 Task: Check the percentage active listings of hardwood floors in the last 3 years.
Action: Mouse moved to (937, 239)
Screenshot: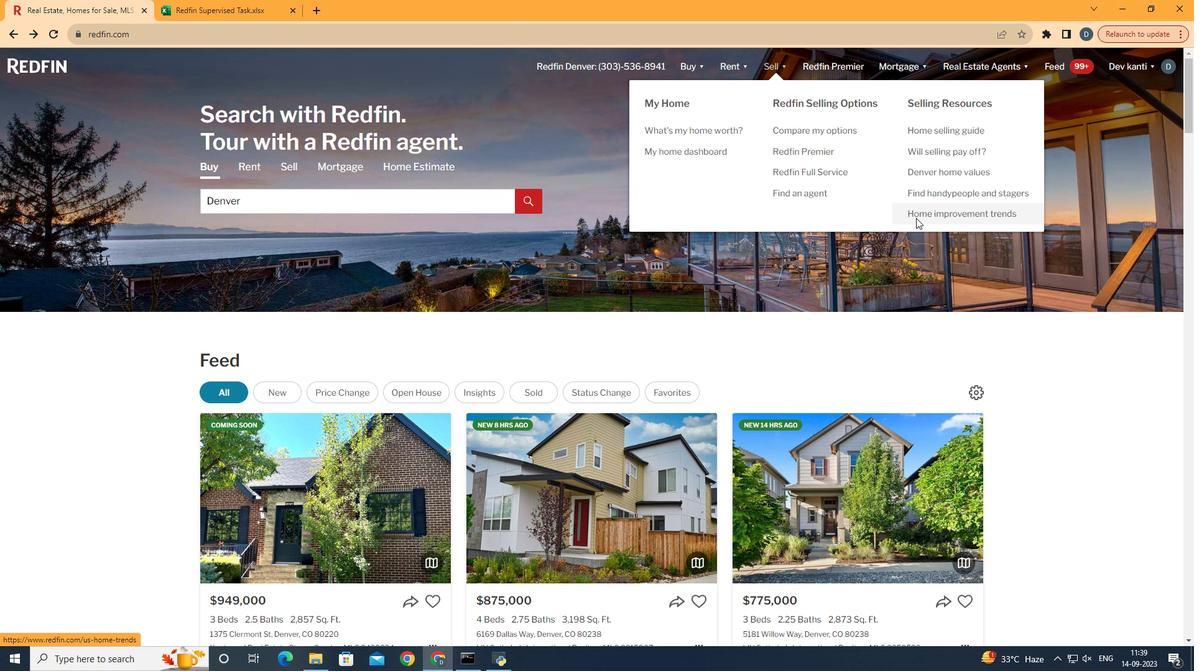 
Action: Mouse pressed left at (937, 239)
Screenshot: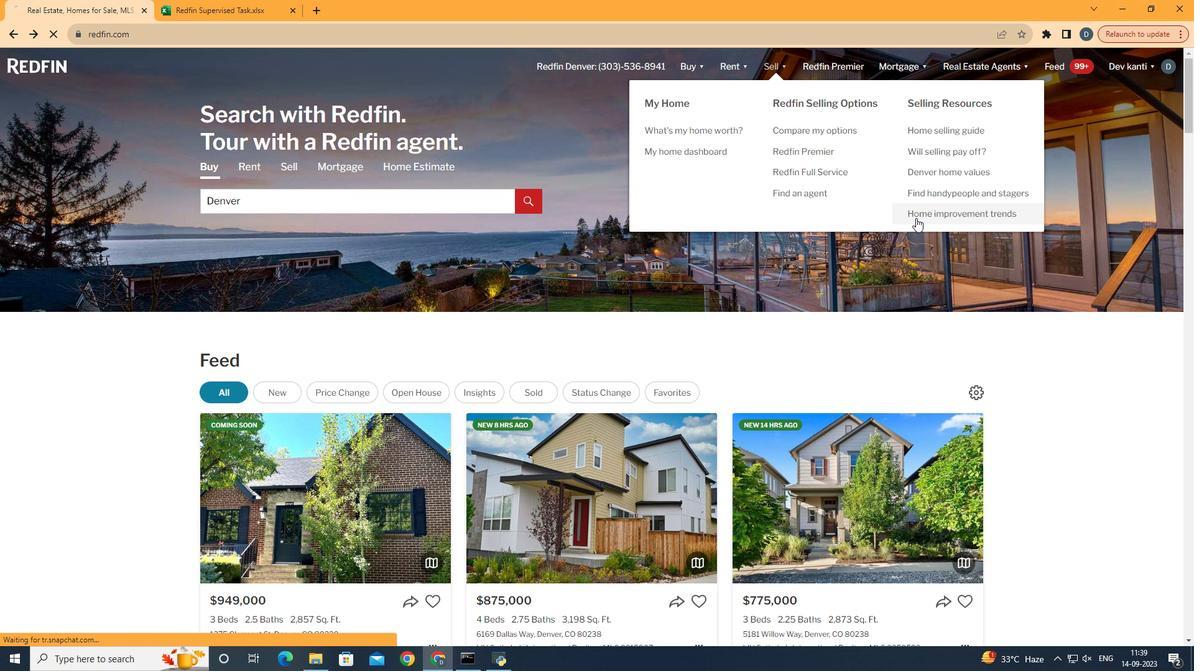 
Action: Mouse moved to (264, 266)
Screenshot: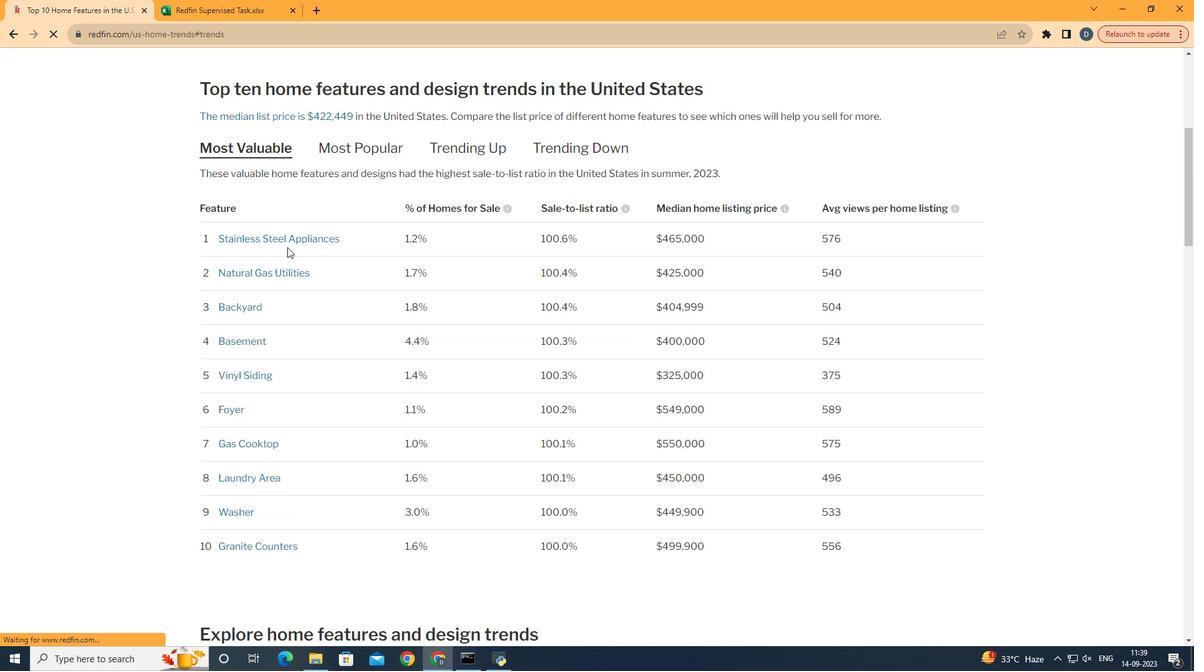 
Action: Mouse pressed left at (264, 266)
Screenshot: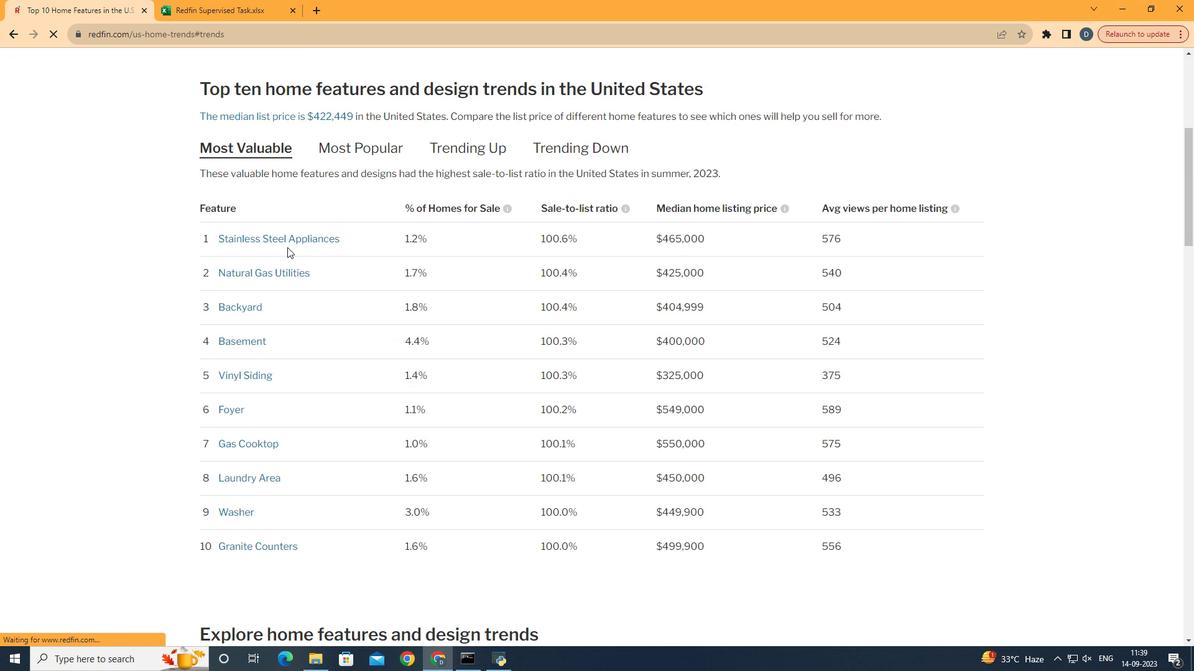 
Action: Mouse moved to (401, 311)
Screenshot: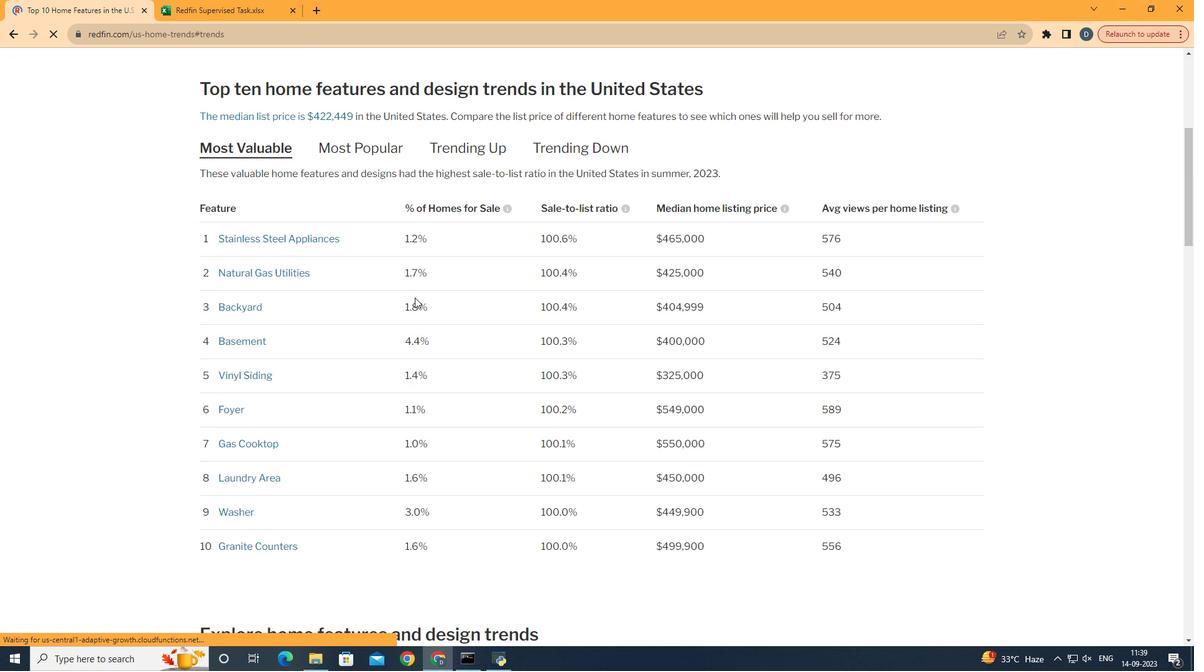 
Action: Mouse scrolled (401, 310) with delta (0, 0)
Screenshot: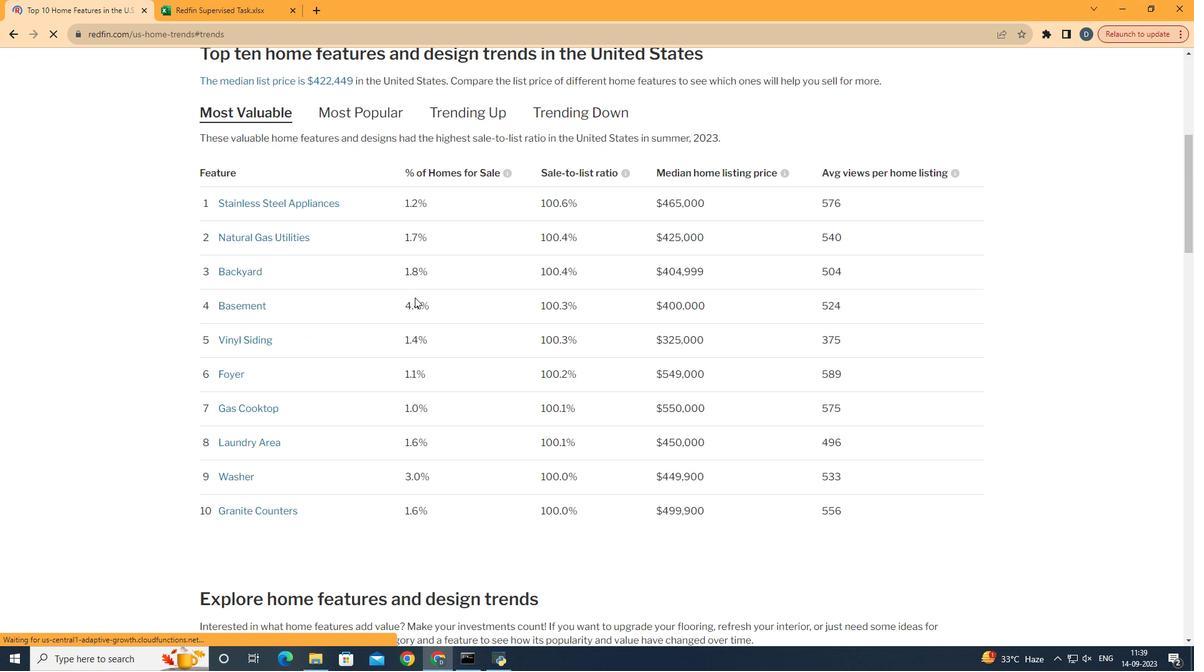 
Action: Mouse scrolled (401, 310) with delta (0, 0)
Screenshot: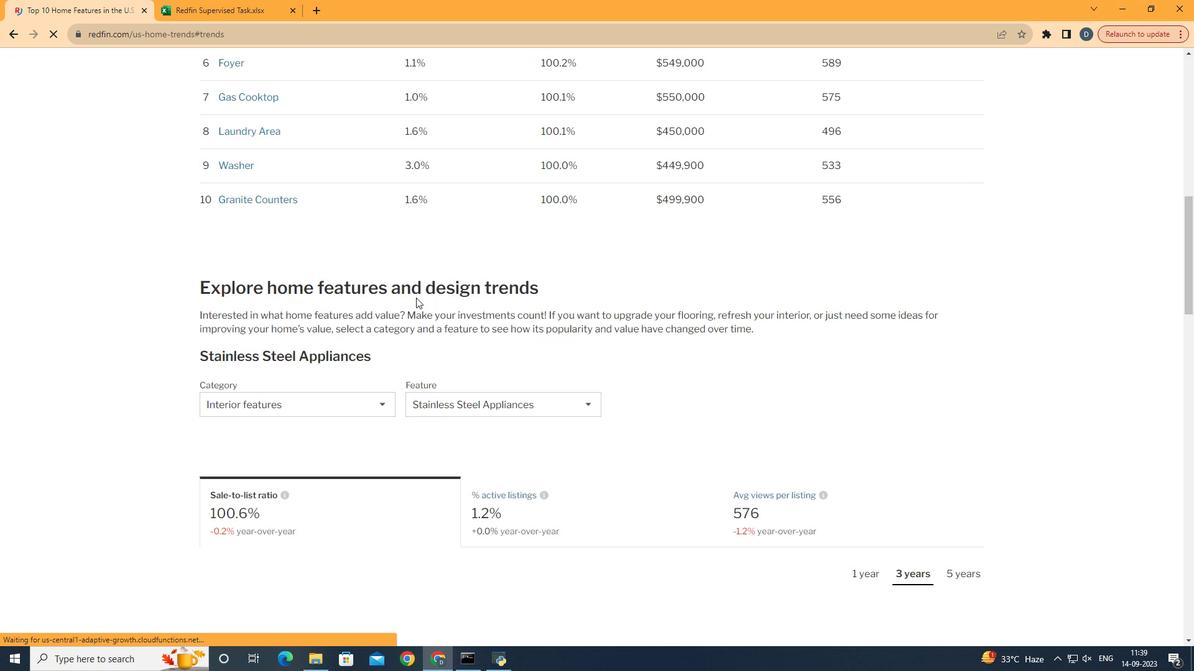 
Action: Mouse scrolled (401, 310) with delta (0, 0)
Screenshot: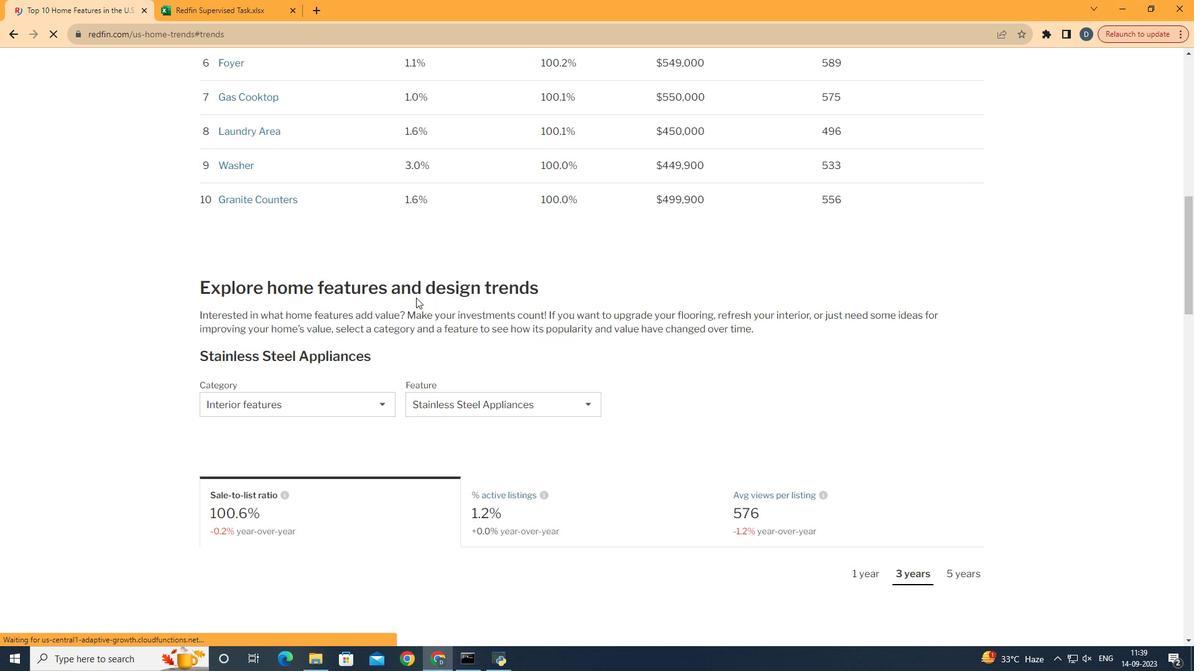 
Action: Mouse scrolled (401, 310) with delta (0, 0)
Screenshot: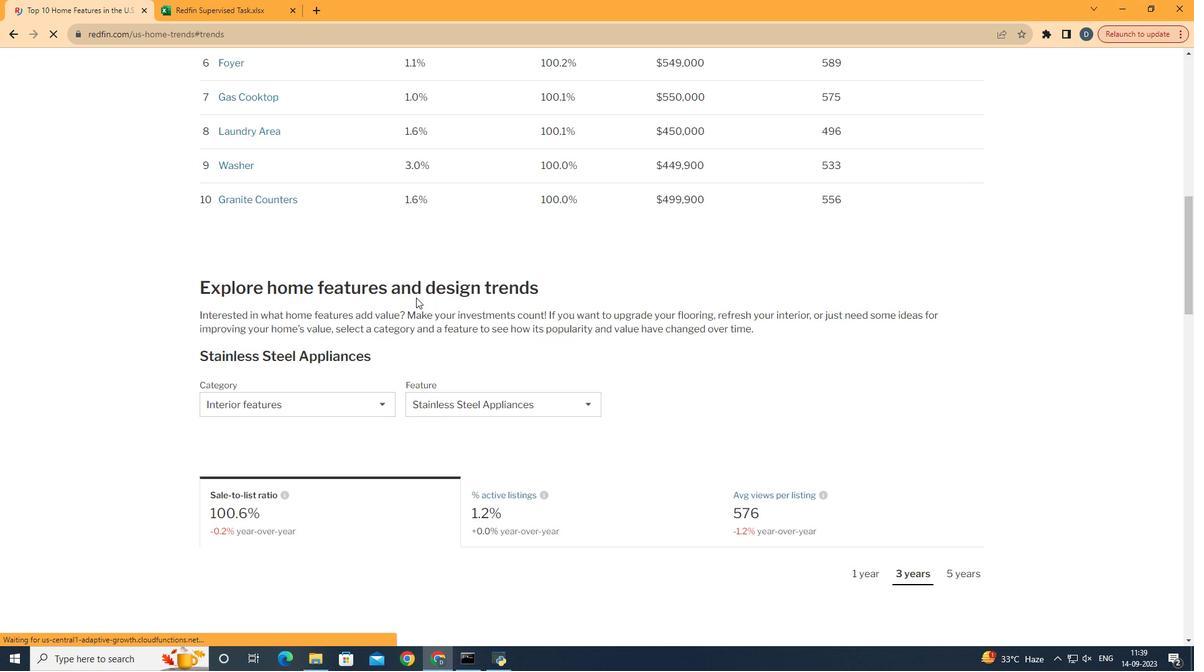 
Action: Mouse scrolled (401, 310) with delta (0, 0)
Screenshot: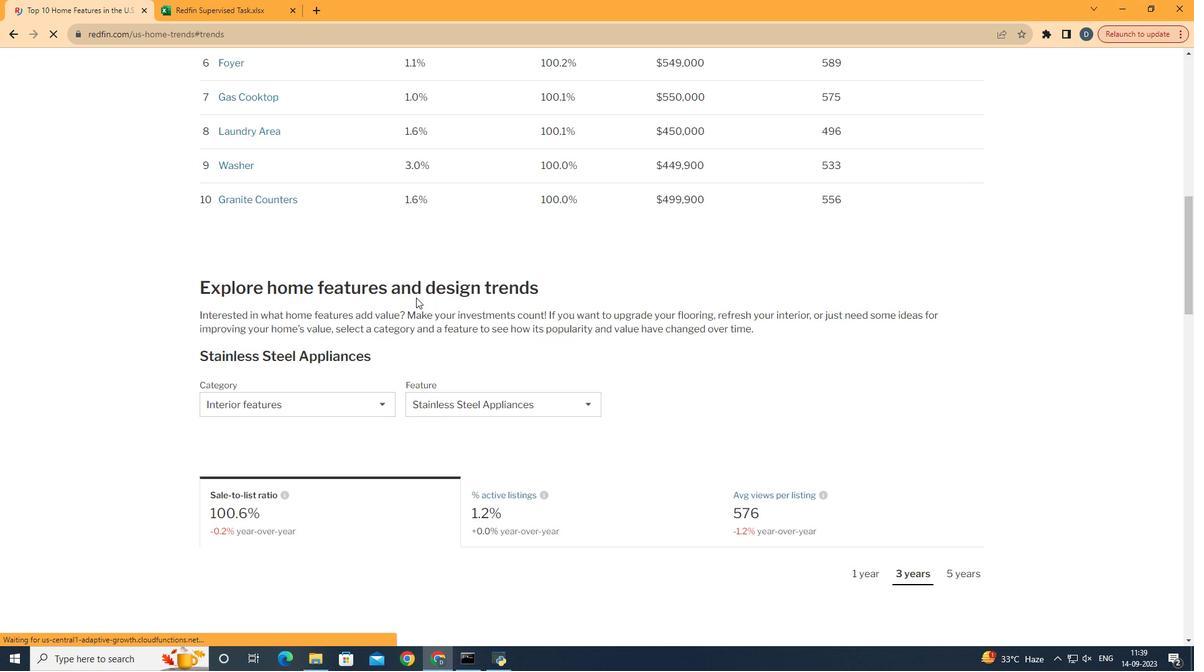 
Action: Mouse scrolled (401, 310) with delta (0, 0)
Screenshot: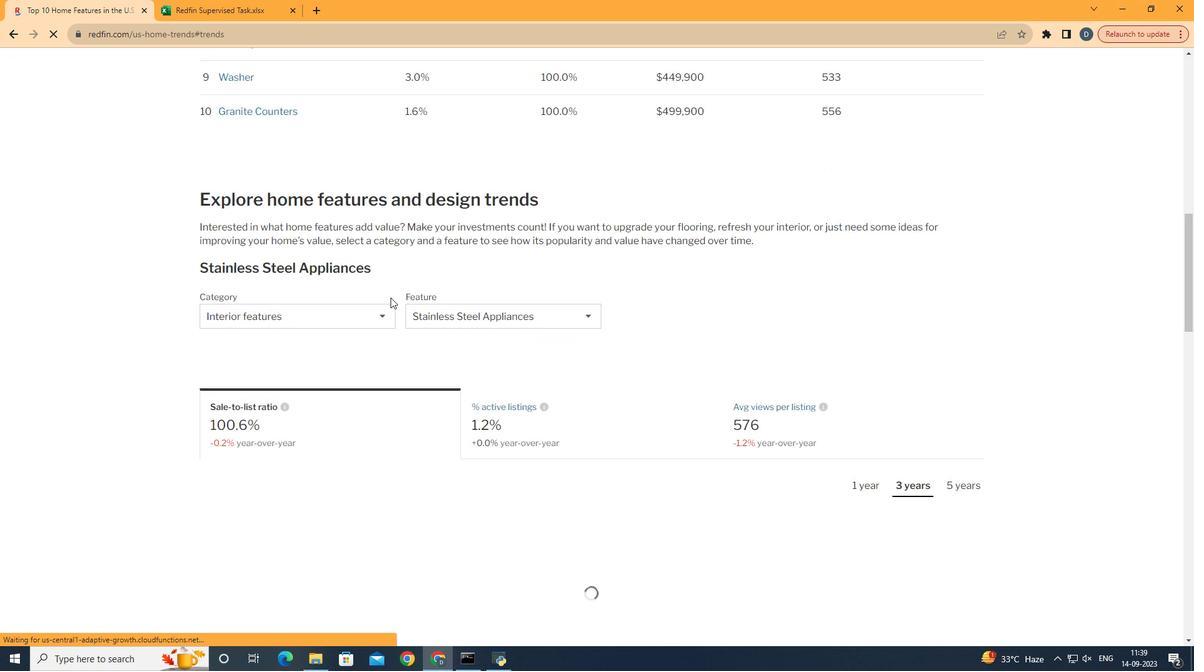 
Action: Mouse scrolled (401, 310) with delta (0, 0)
Screenshot: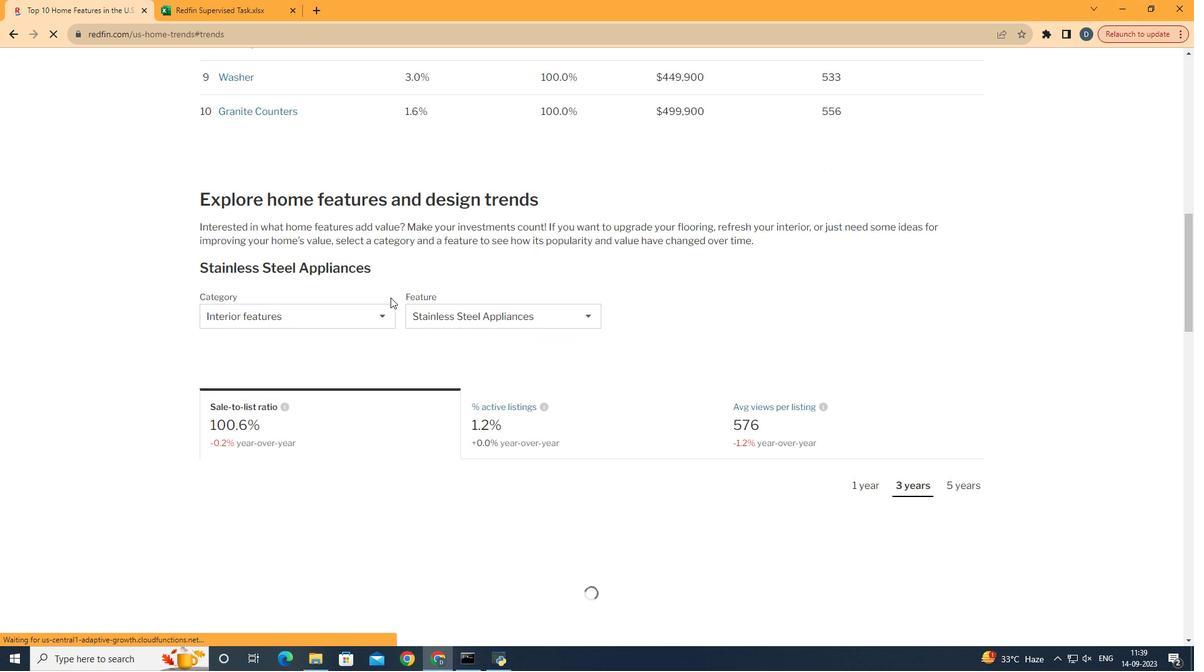 
Action: Mouse moved to (331, 333)
Screenshot: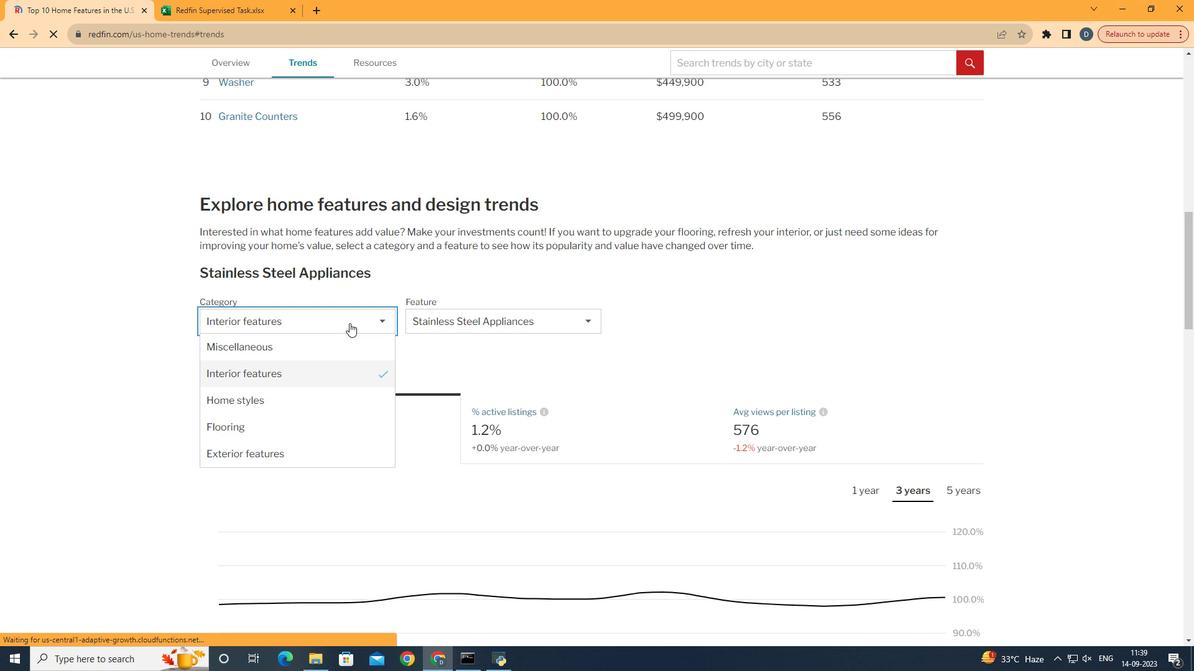 
Action: Mouse pressed left at (331, 333)
Screenshot: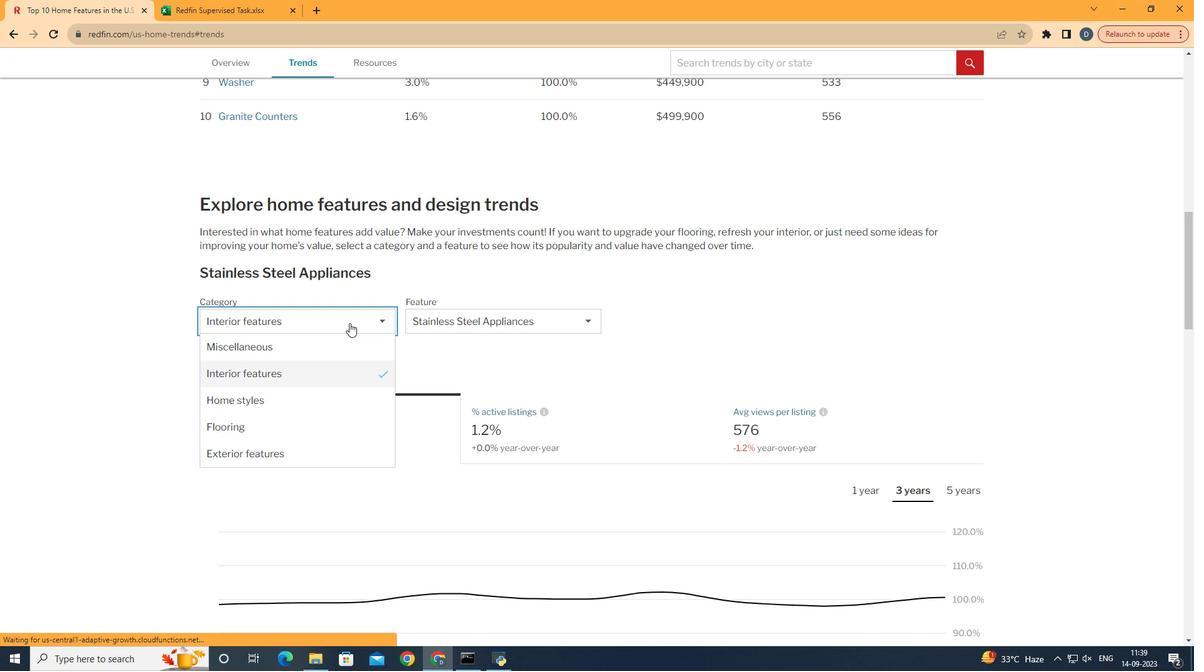 
Action: Mouse moved to (313, 393)
Screenshot: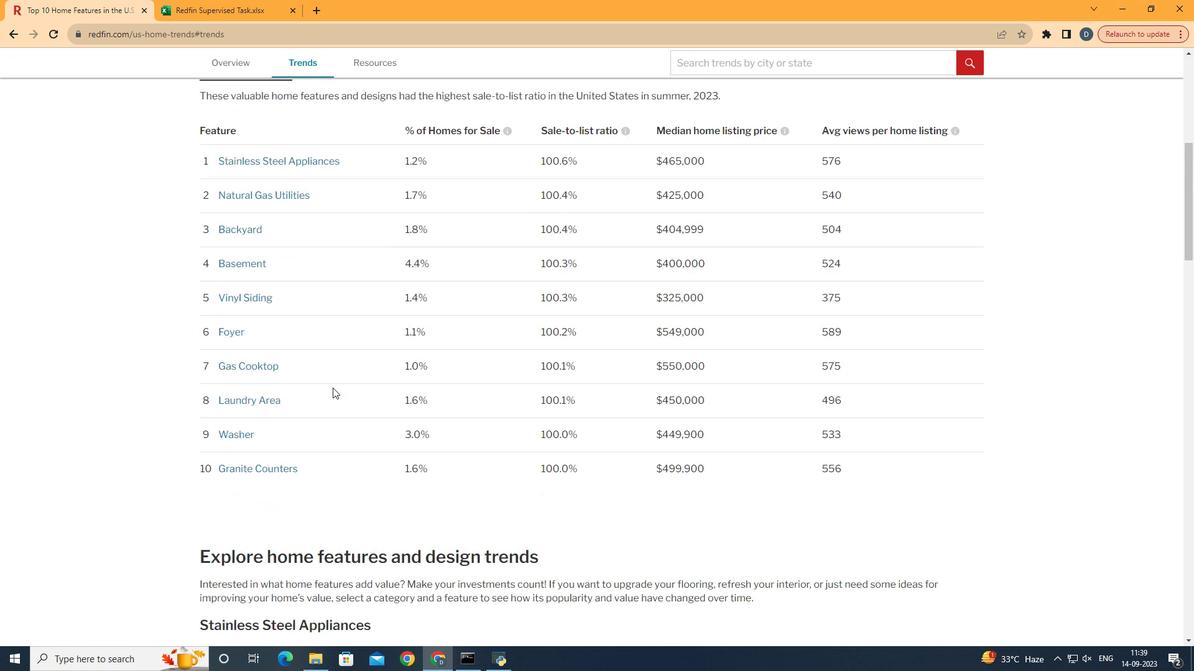 
Action: Mouse scrolled (313, 392) with delta (0, 0)
Screenshot: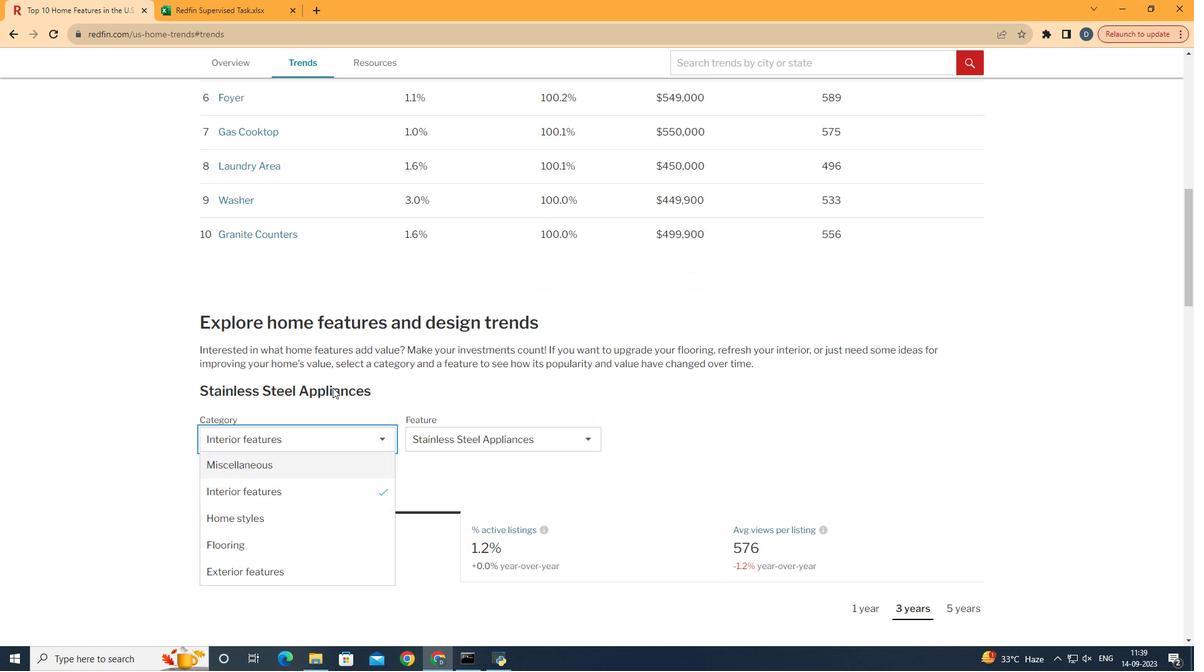 
Action: Mouse scrolled (313, 392) with delta (0, 0)
Screenshot: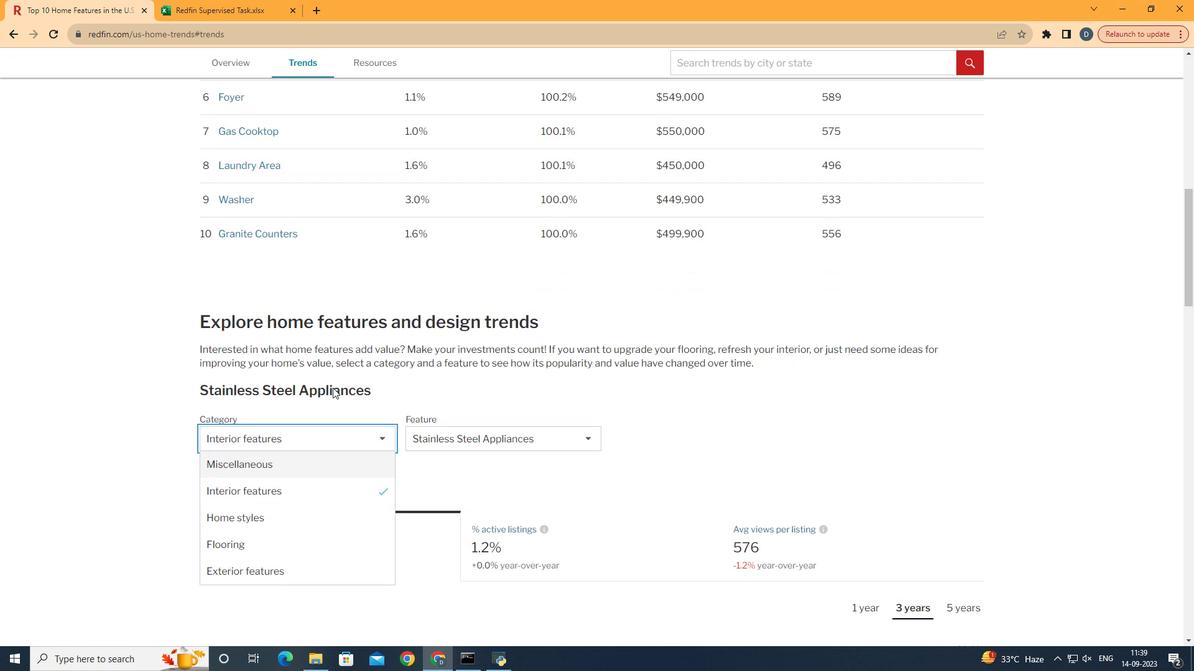 
Action: Mouse scrolled (313, 392) with delta (0, 0)
Screenshot: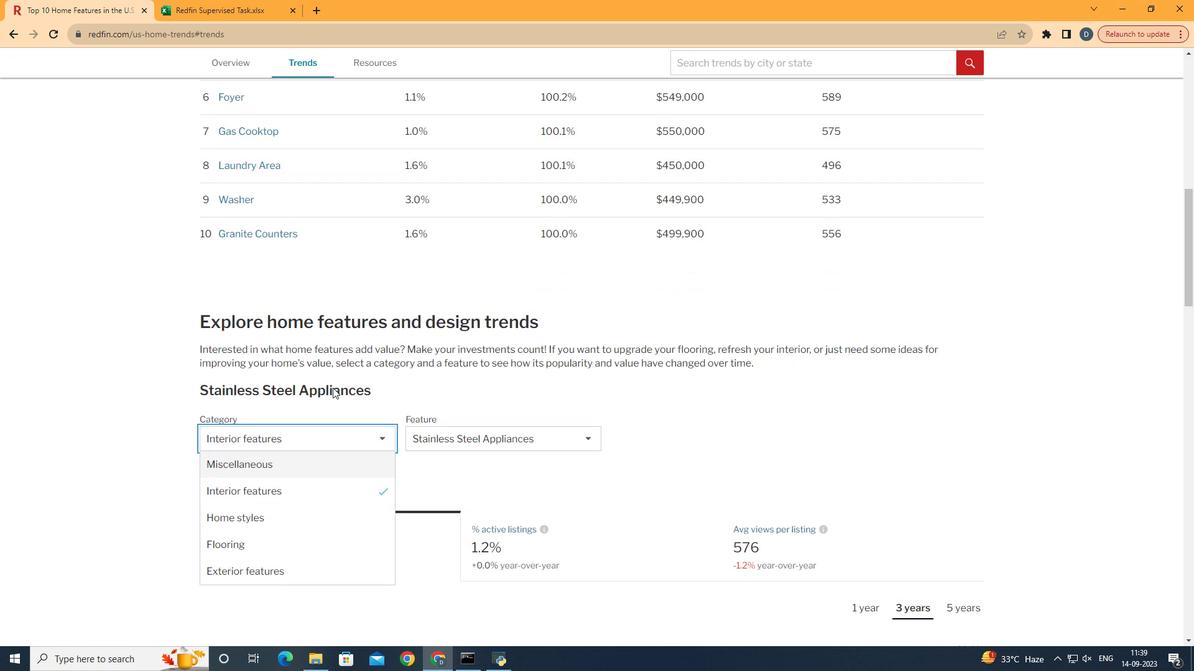 
Action: Mouse scrolled (313, 392) with delta (0, 0)
Screenshot: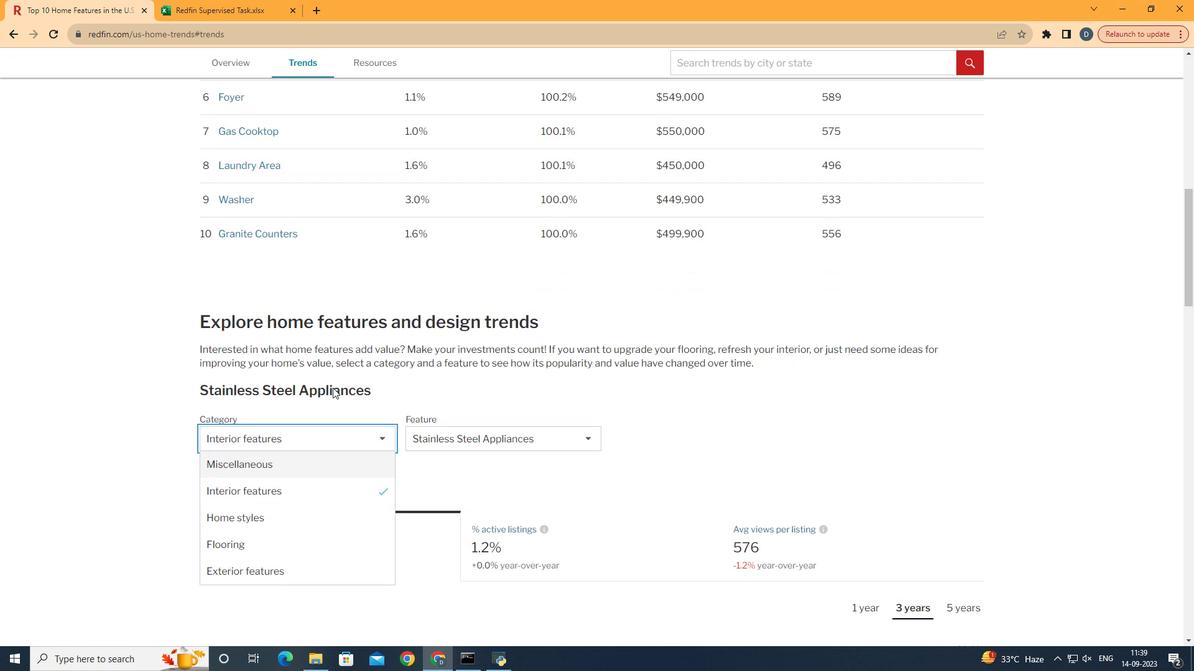 
Action: Mouse scrolled (313, 392) with delta (0, 0)
Screenshot: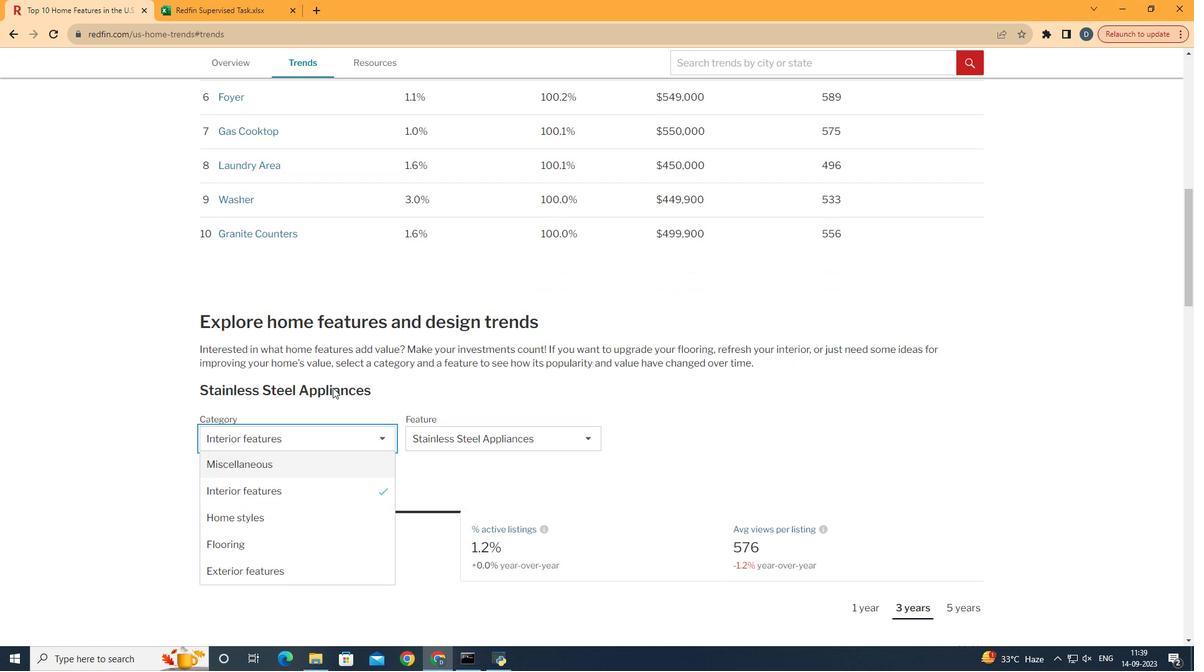 
Action: Mouse scrolled (313, 392) with delta (0, 0)
Screenshot: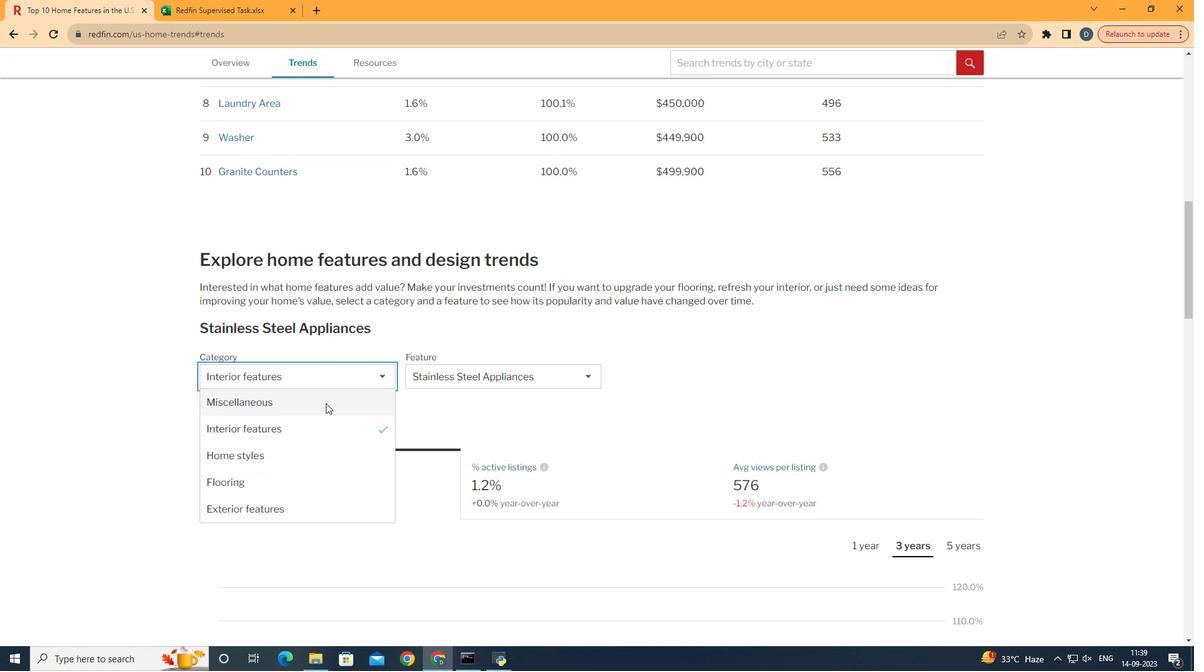 
Action: Mouse moved to (295, 482)
Screenshot: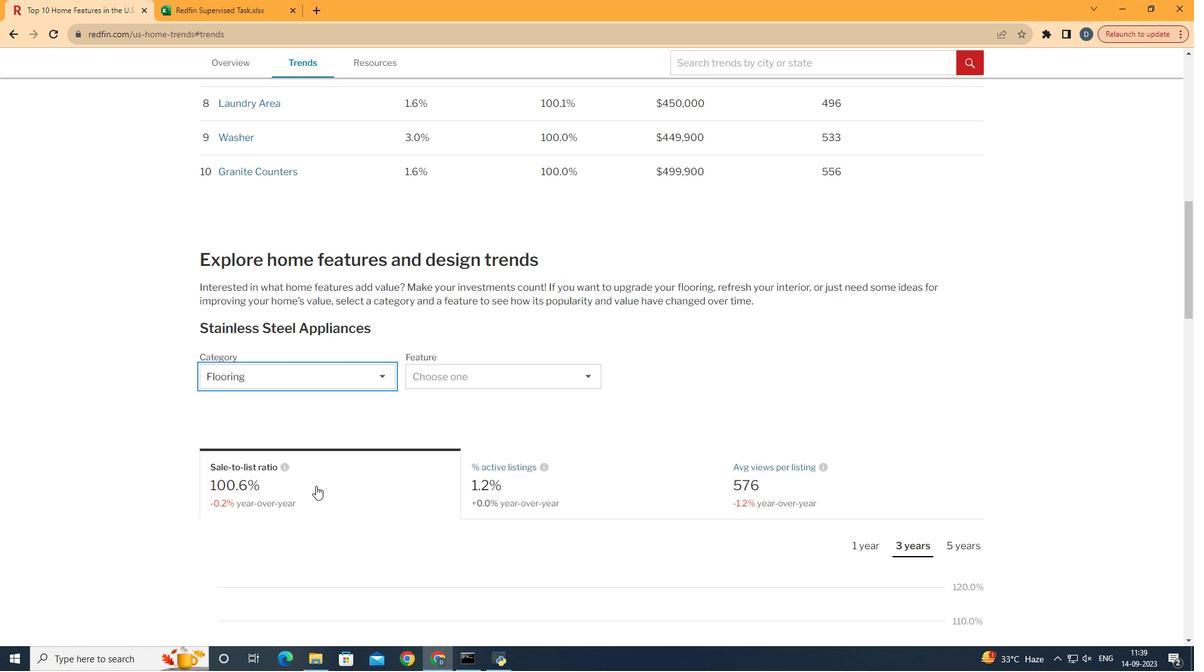 
Action: Mouse pressed left at (295, 482)
Screenshot: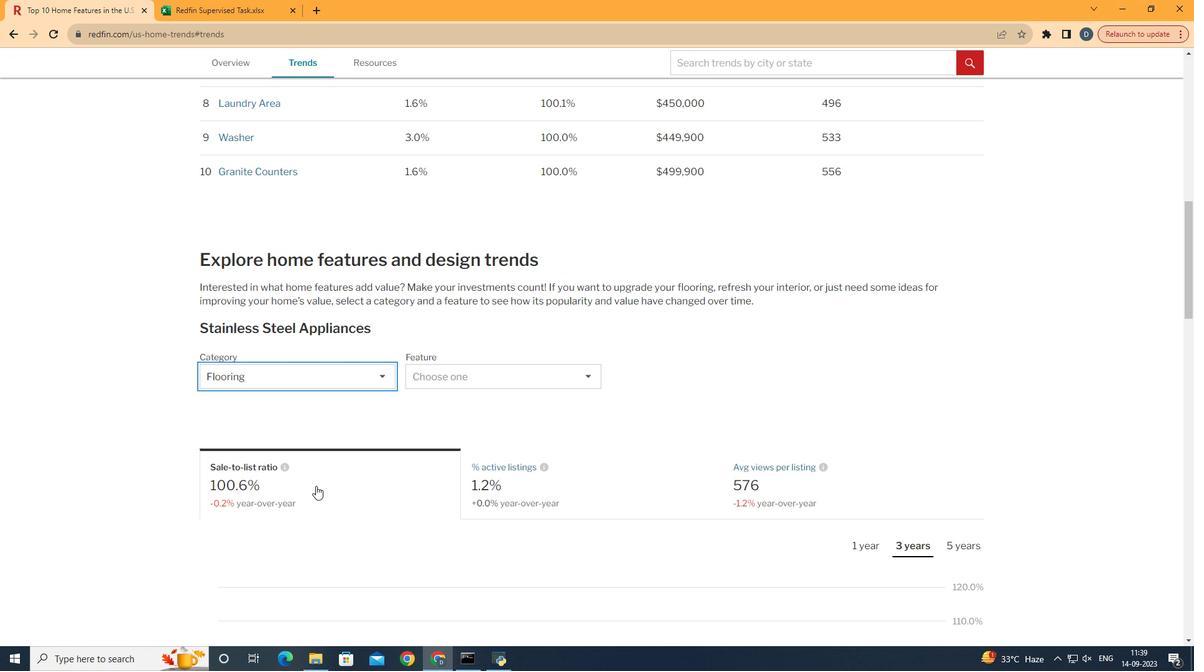 
Action: Mouse moved to (467, 393)
Screenshot: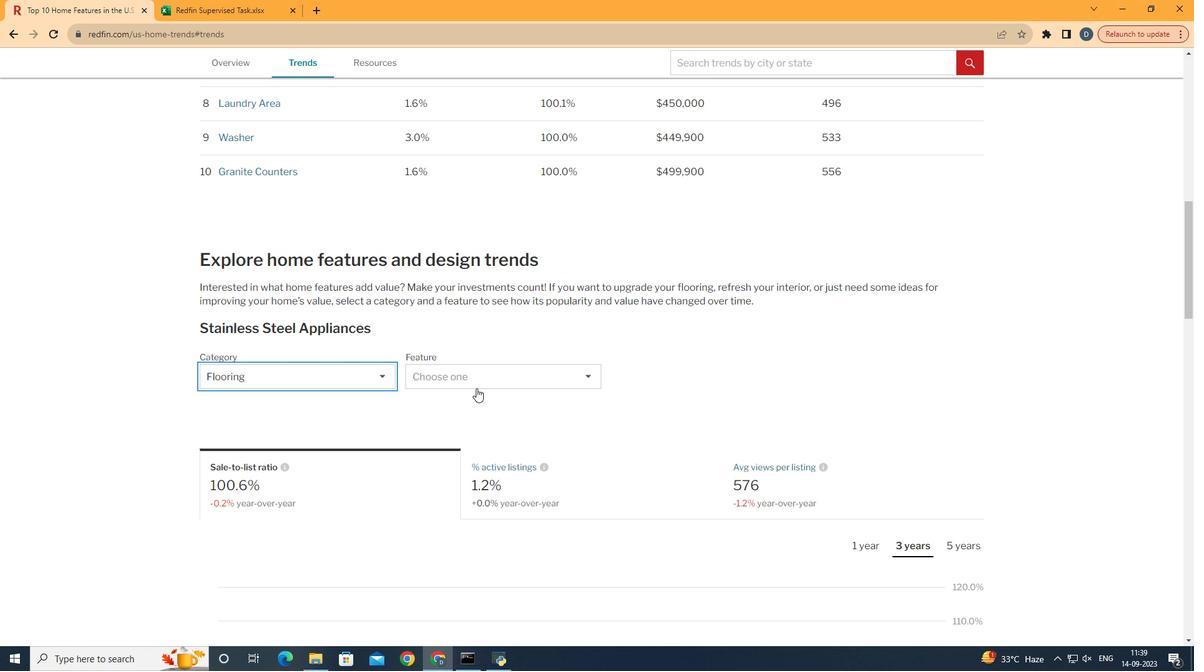 
Action: Mouse pressed left at (467, 393)
Screenshot: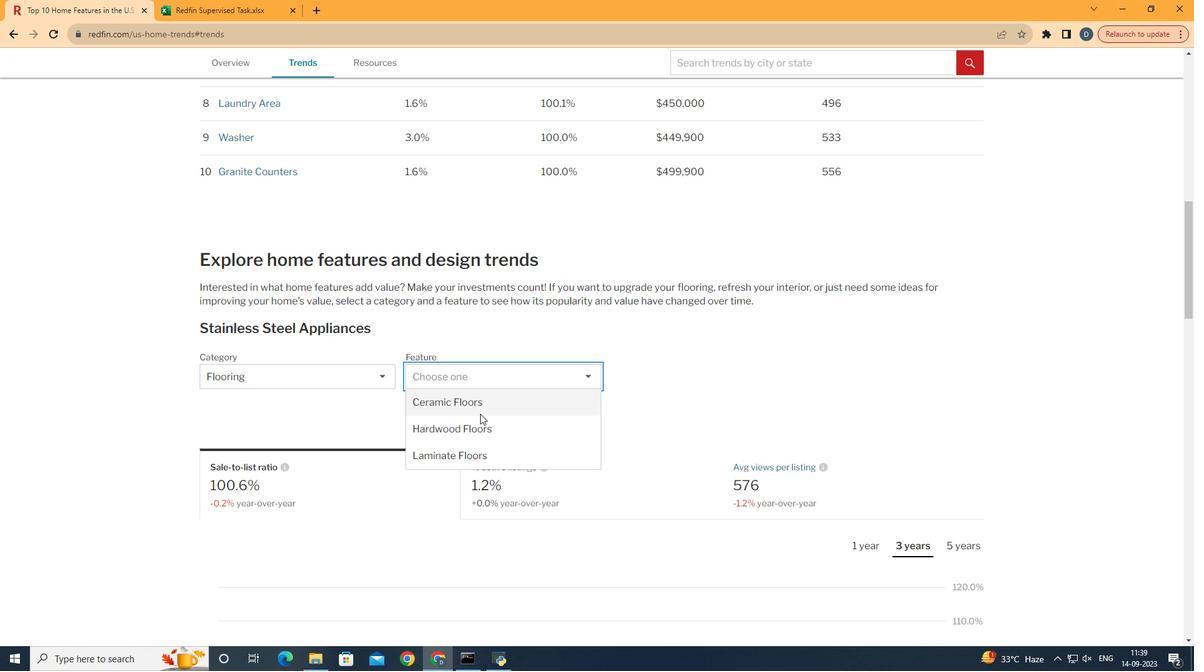 
Action: Mouse moved to (473, 431)
Screenshot: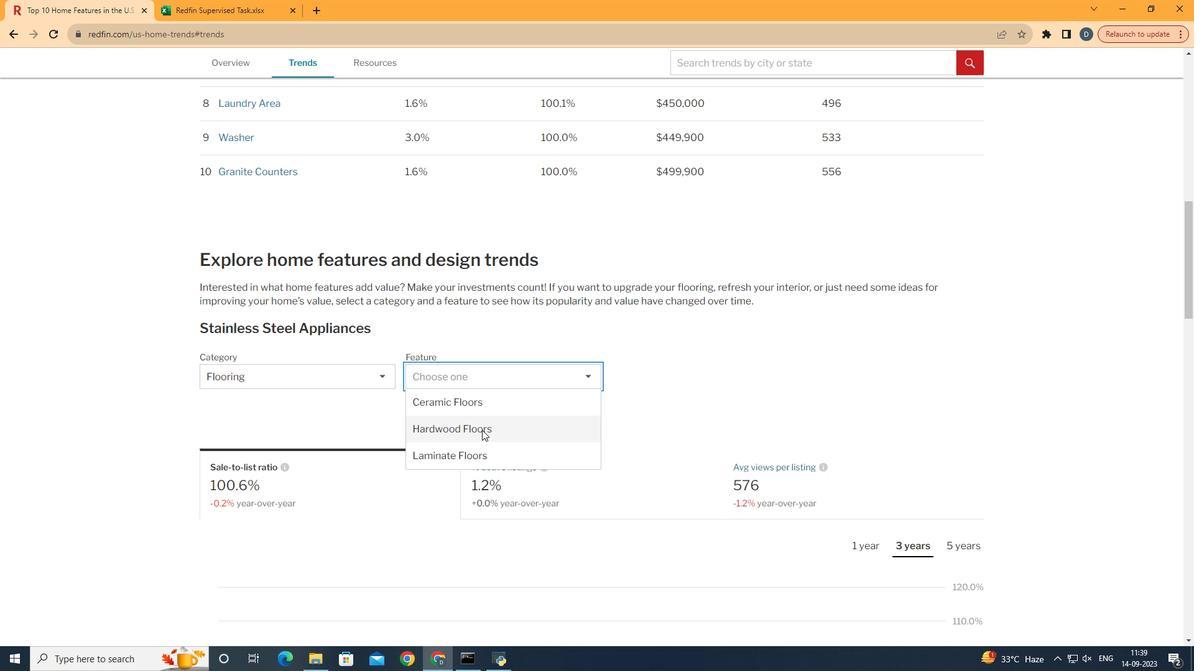 
Action: Mouse pressed left at (473, 431)
Screenshot: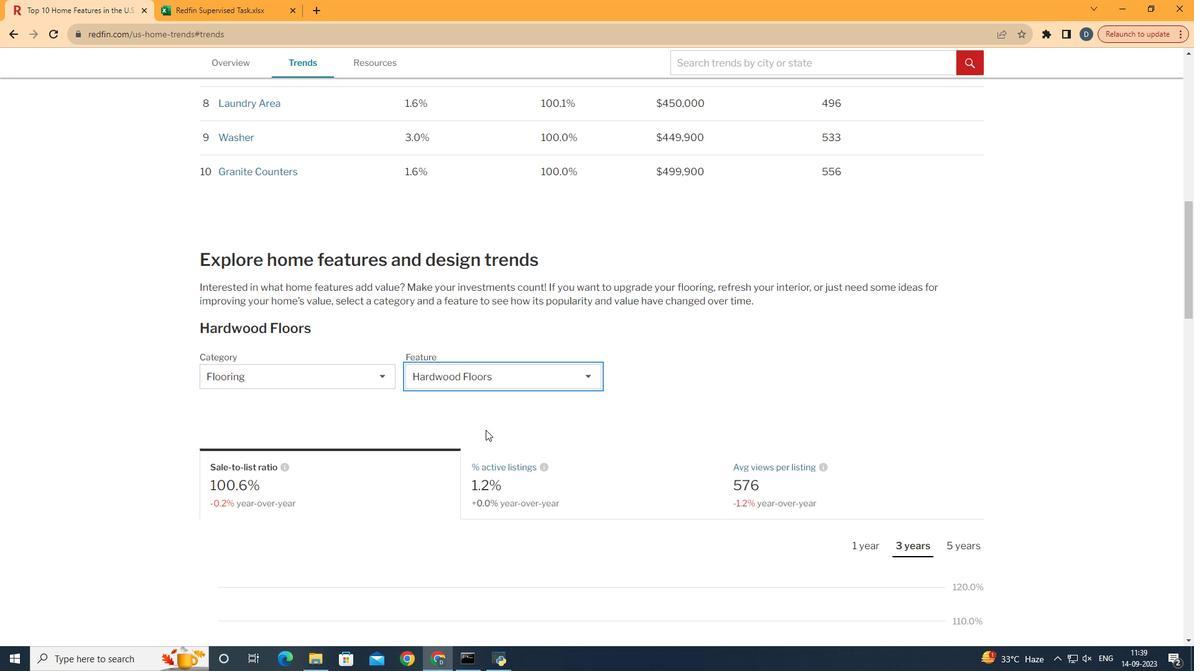 
Action: Mouse moved to (658, 352)
Screenshot: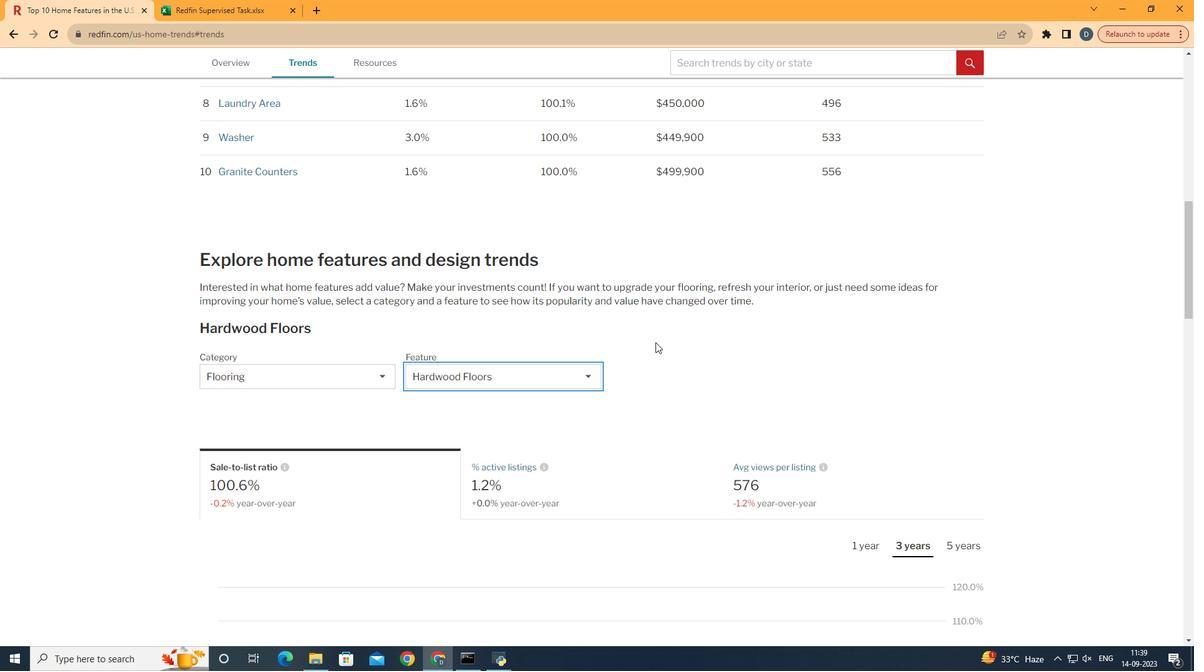 
Action: Mouse scrolled (658, 351) with delta (0, 0)
Screenshot: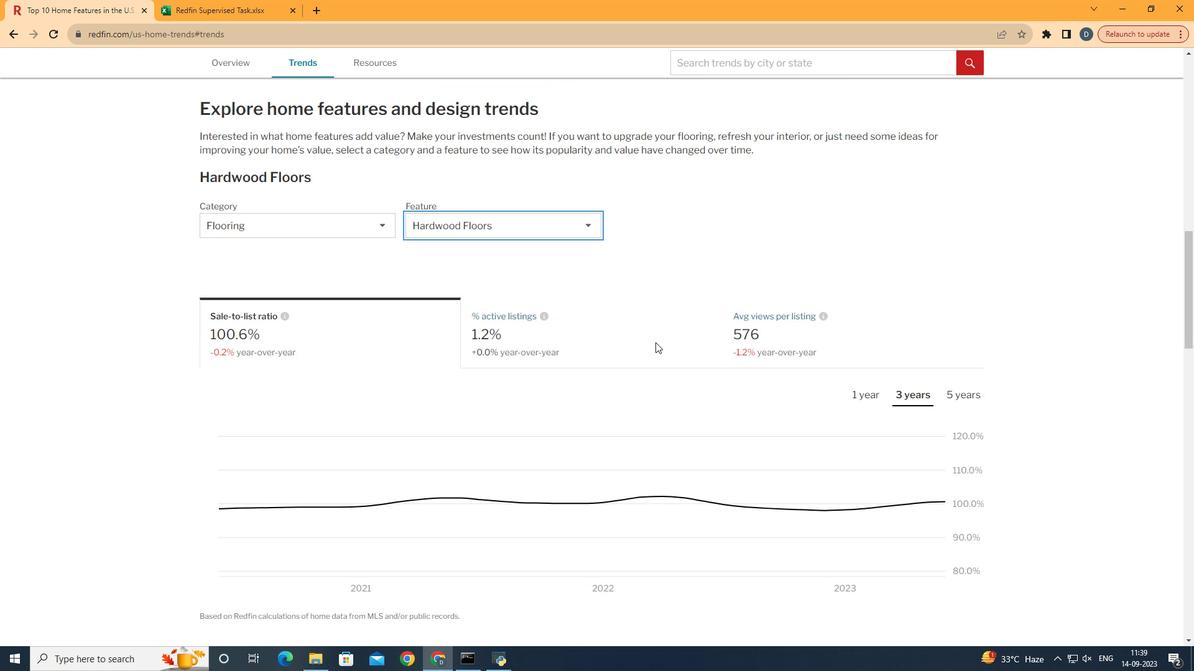 
Action: Mouse scrolled (658, 351) with delta (0, 0)
Screenshot: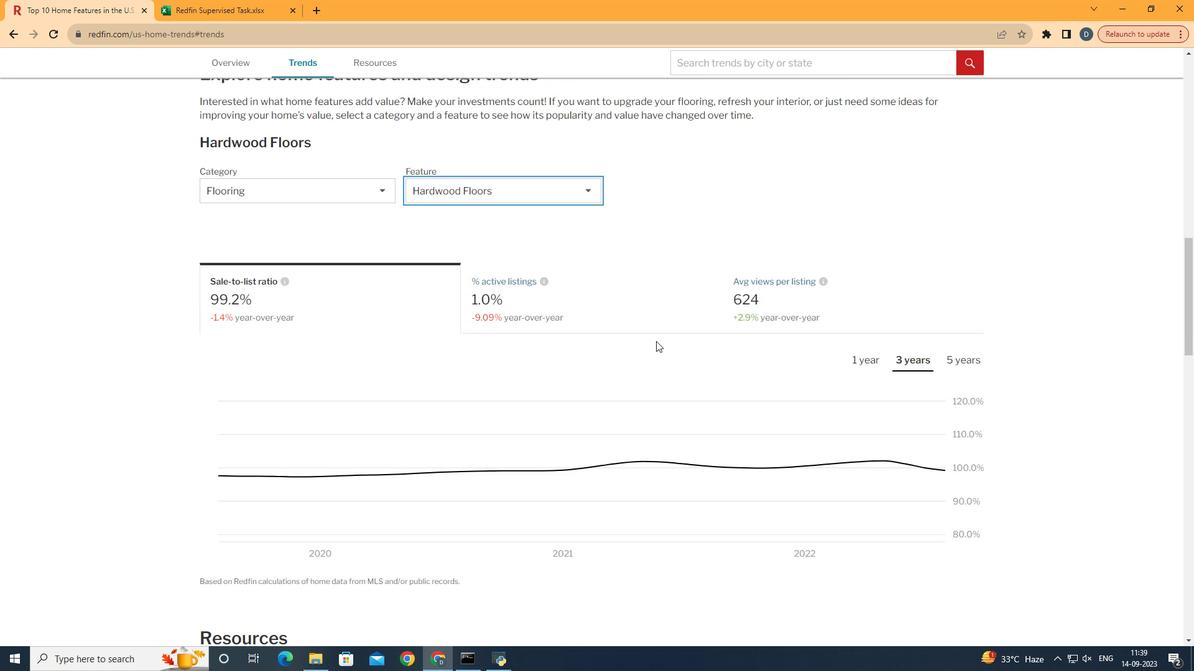 
Action: Mouse scrolled (658, 351) with delta (0, 0)
Screenshot: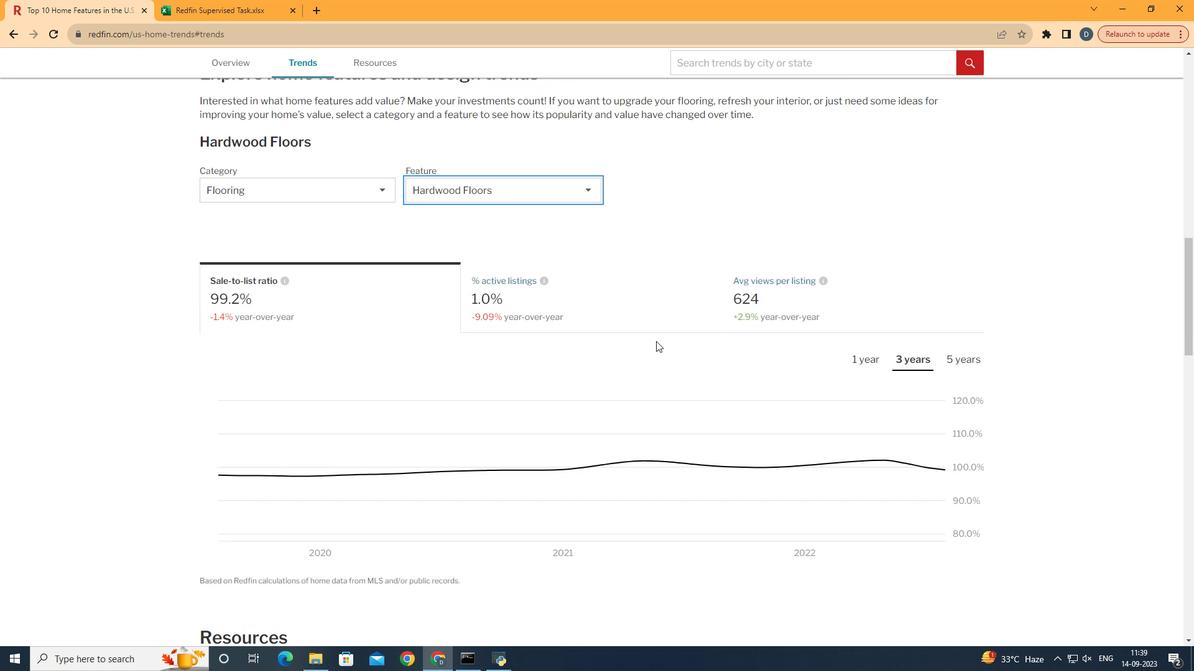 
Action: Mouse moved to (623, 291)
Screenshot: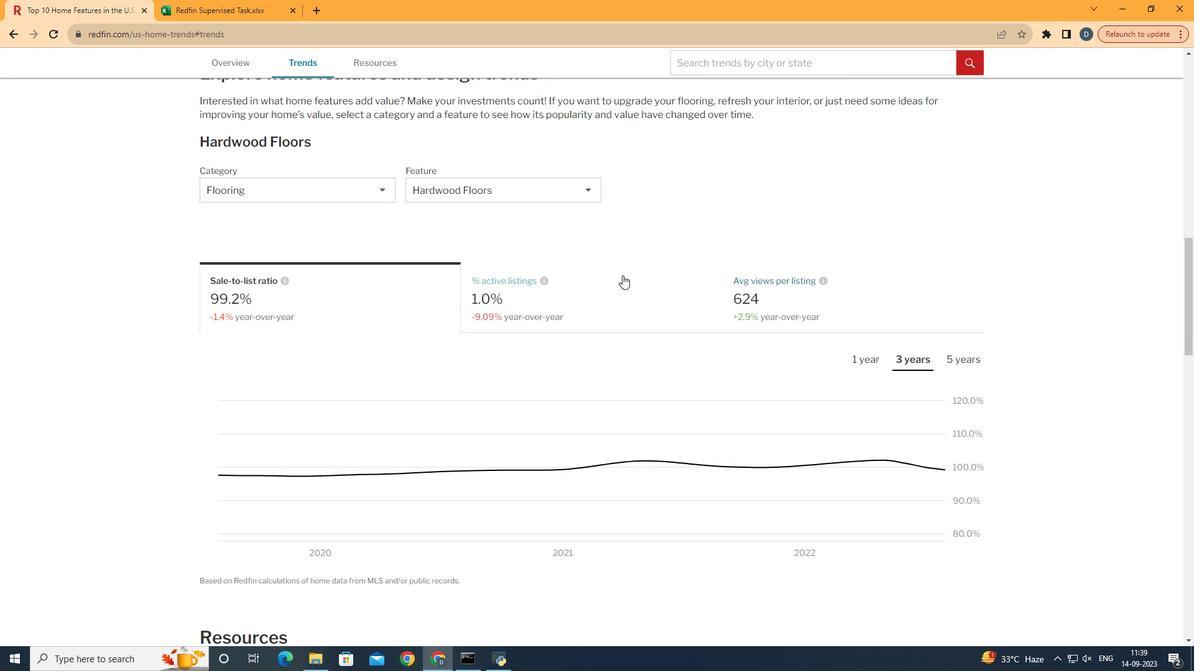 
Action: Mouse pressed left at (623, 291)
Screenshot: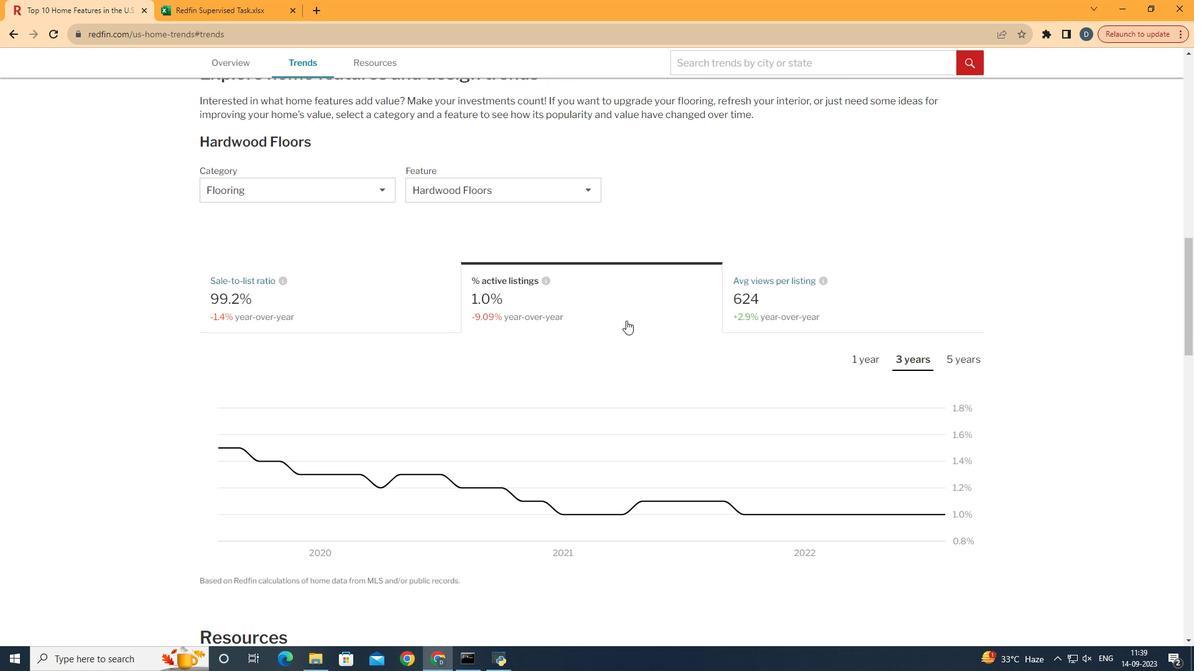 
Action: Mouse moved to (988, 371)
Screenshot: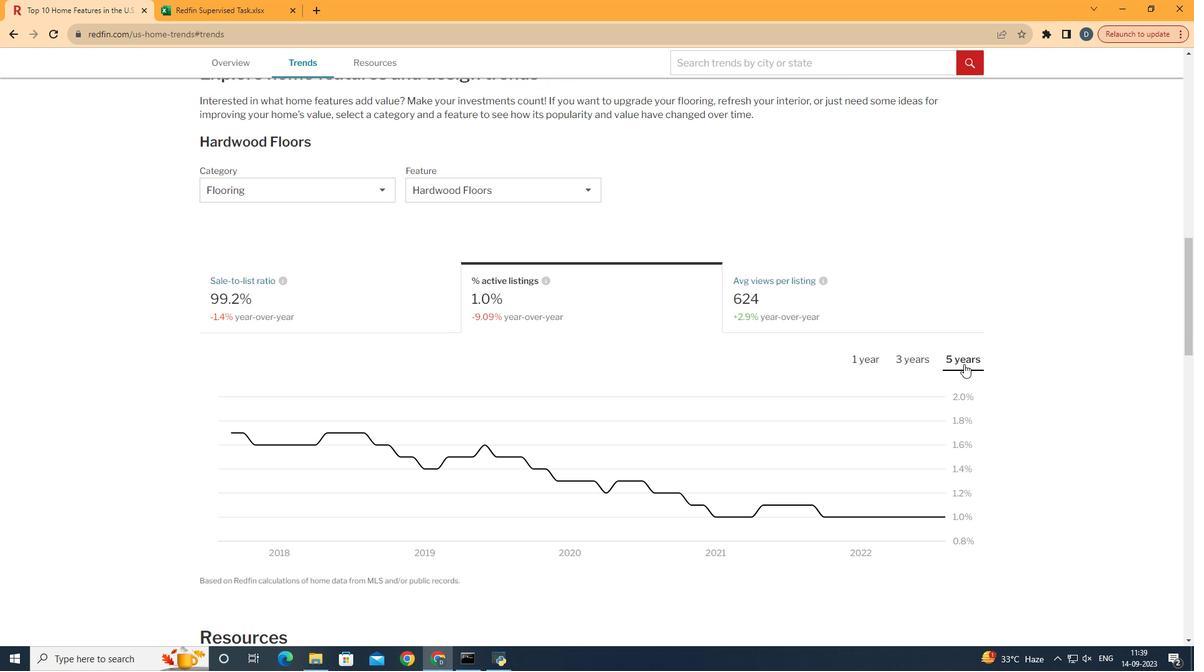 
Action: Mouse pressed left at (988, 371)
Screenshot: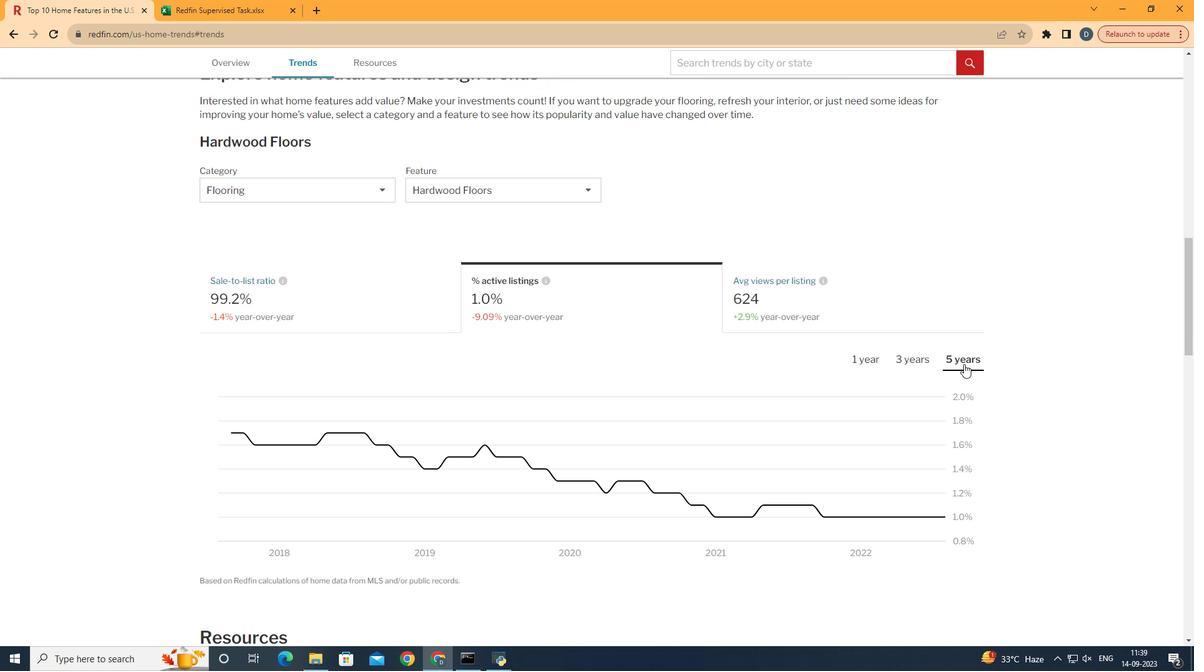 
Action: Mouse moved to (949, 367)
Screenshot: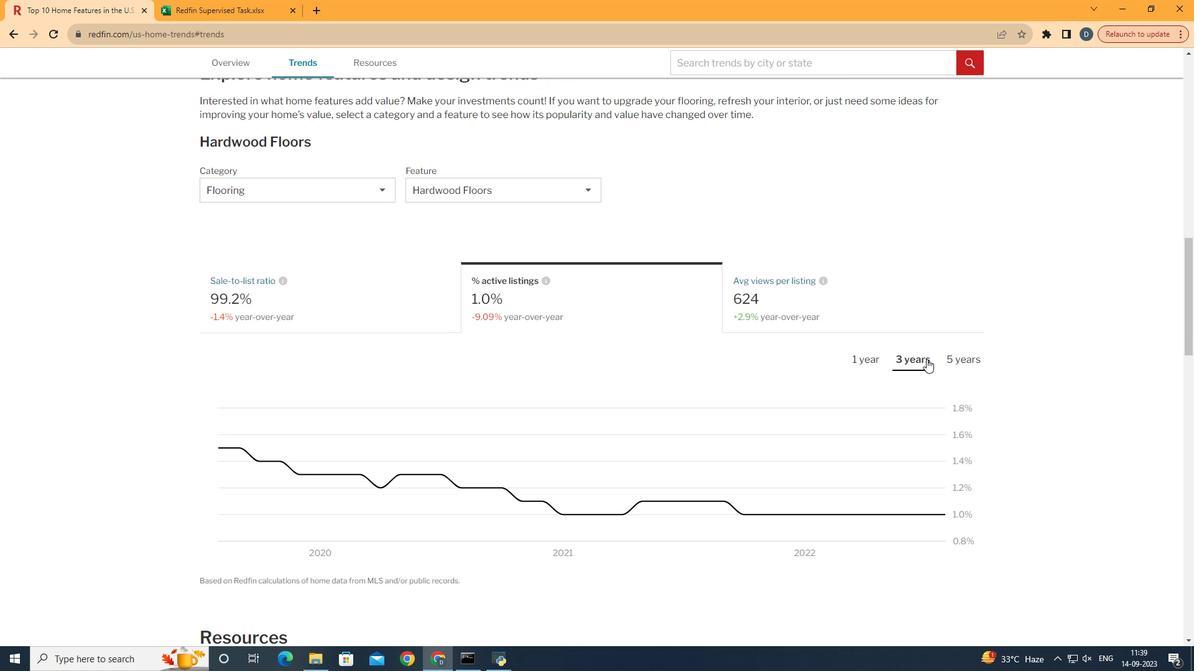 
Action: Mouse pressed left at (949, 367)
Screenshot: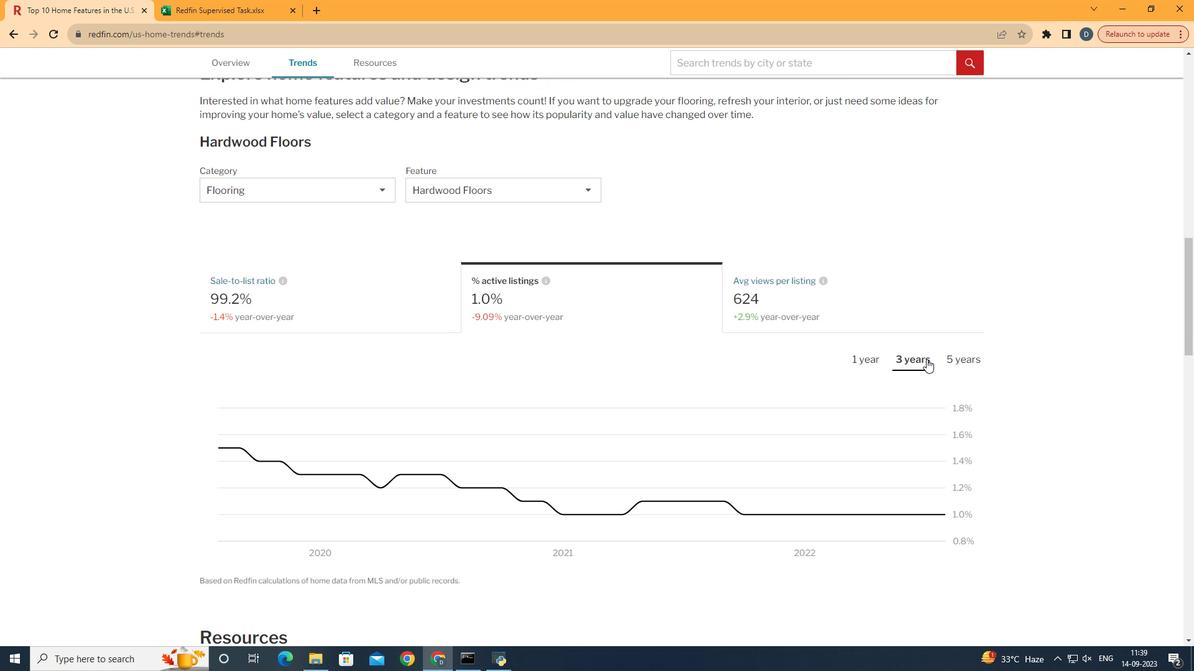 
Action: Mouse moved to (942, 368)
Screenshot: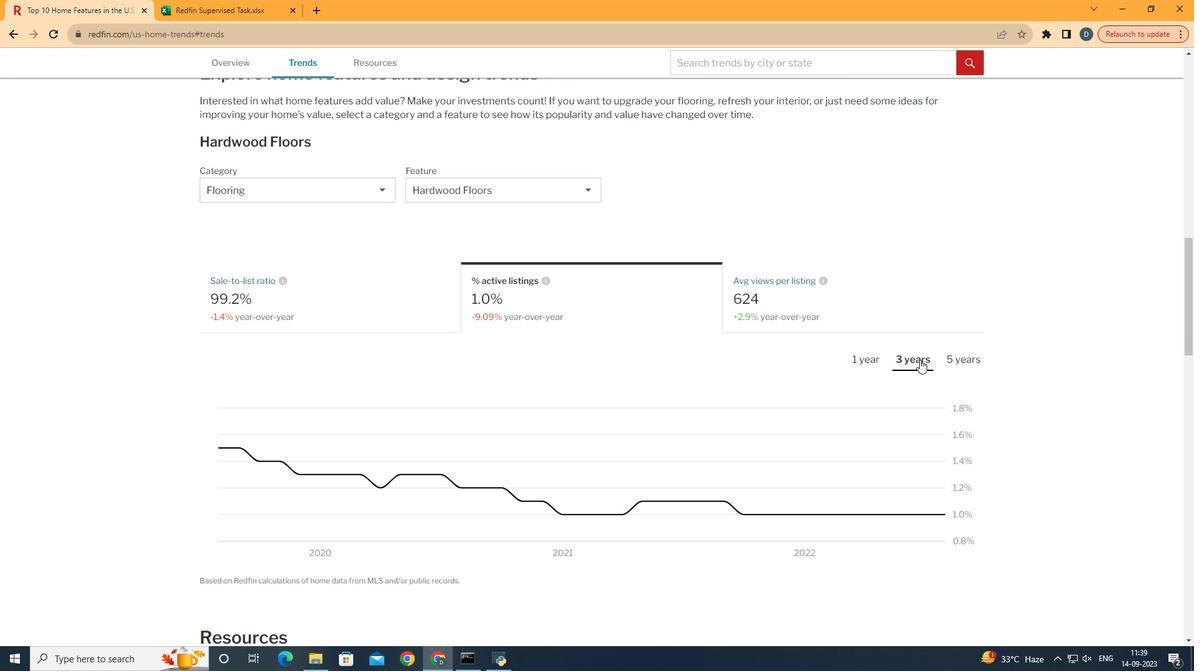 
